 Task: Create a due date automation trigger when advanced on, on the tuesday before a card is due add fields with custom field "Resume" set to a number greater than 1 and lower or equal to 10 at 11:00 AM.
Action: Mouse moved to (964, 74)
Screenshot: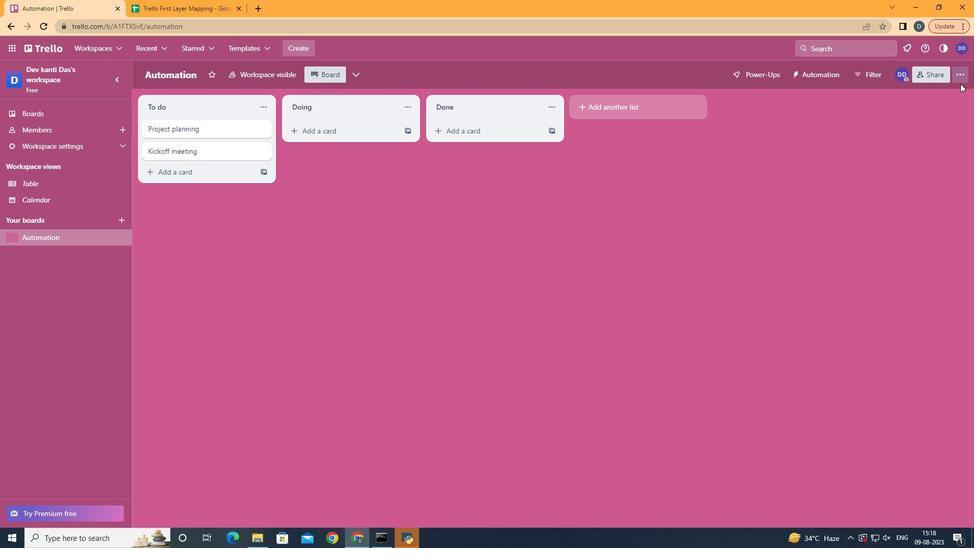 
Action: Mouse pressed left at (964, 74)
Screenshot: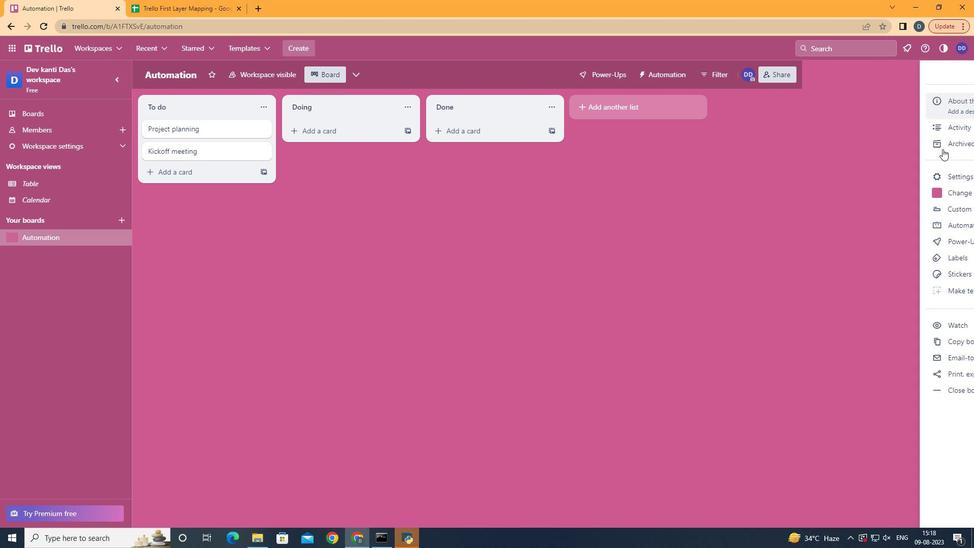 
Action: Mouse moved to (874, 224)
Screenshot: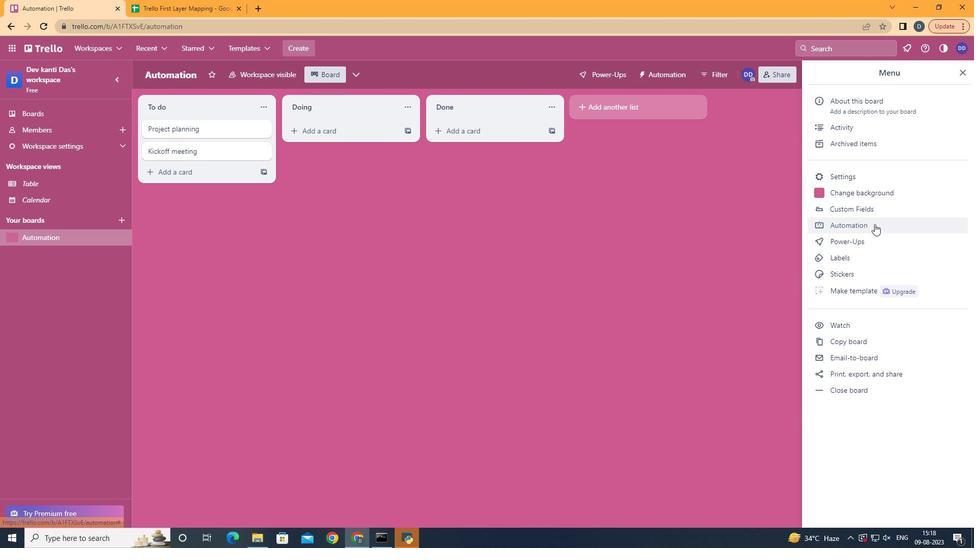 
Action: Mouse pressed left at (874, 224)
Screenshot: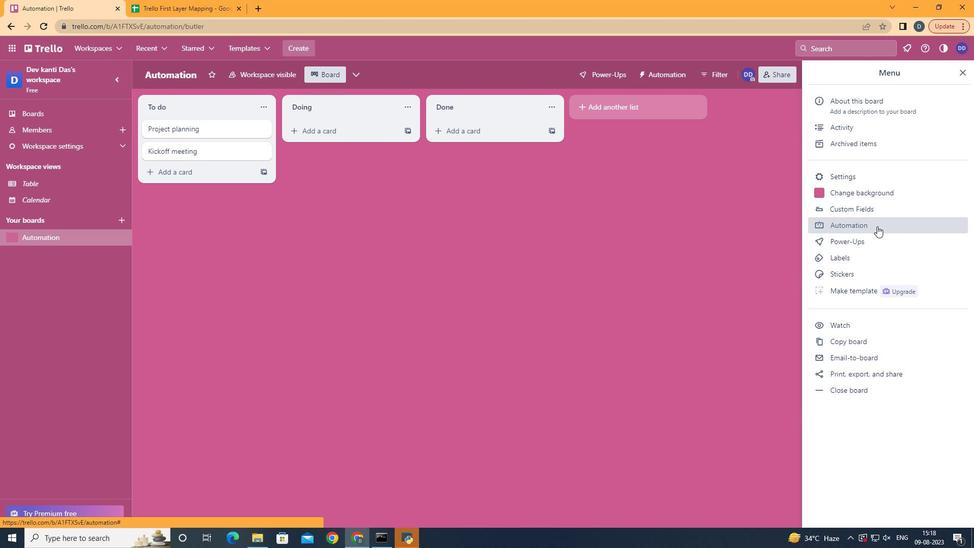 
Action: Mouse moved to (191, 202)
Screenshot: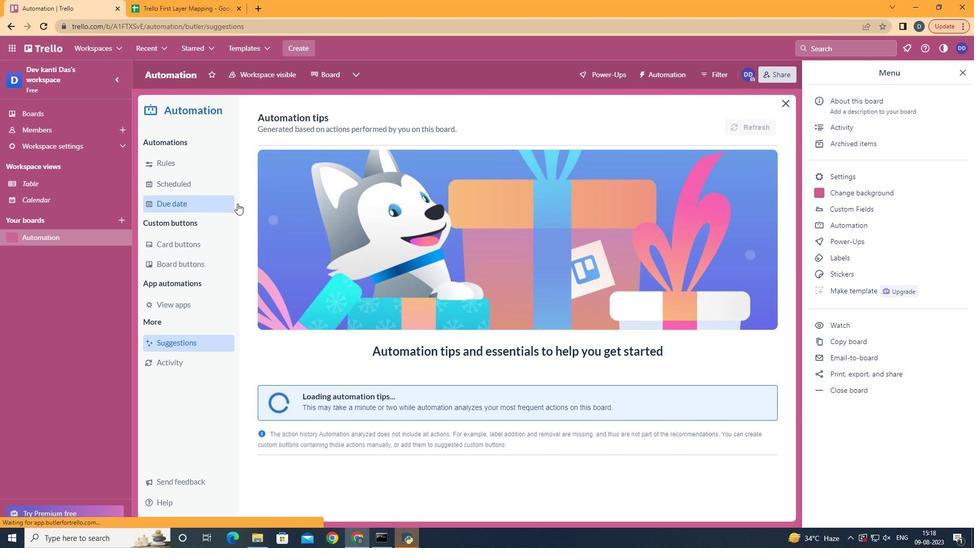 
Action: Mouse pressed left at (191, 202)
Screenshot: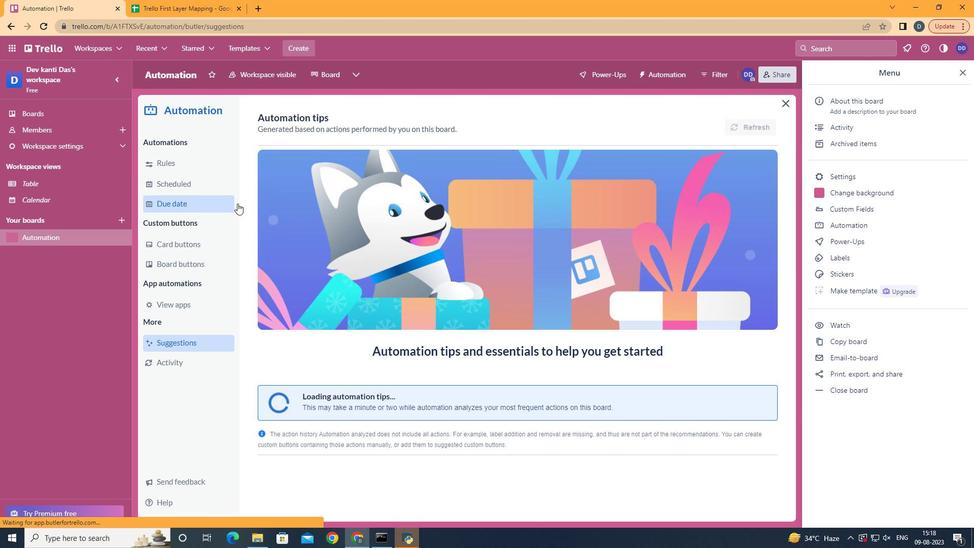 
Action: Mouse moved to (719, 122)
Screenshot: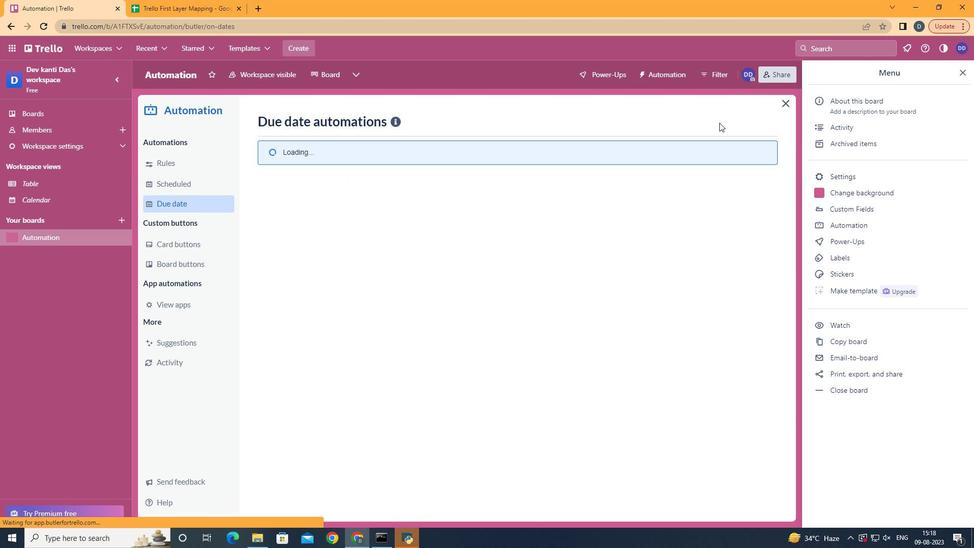 
Action: Mouse pressed left at (719, 122)
Screenshot: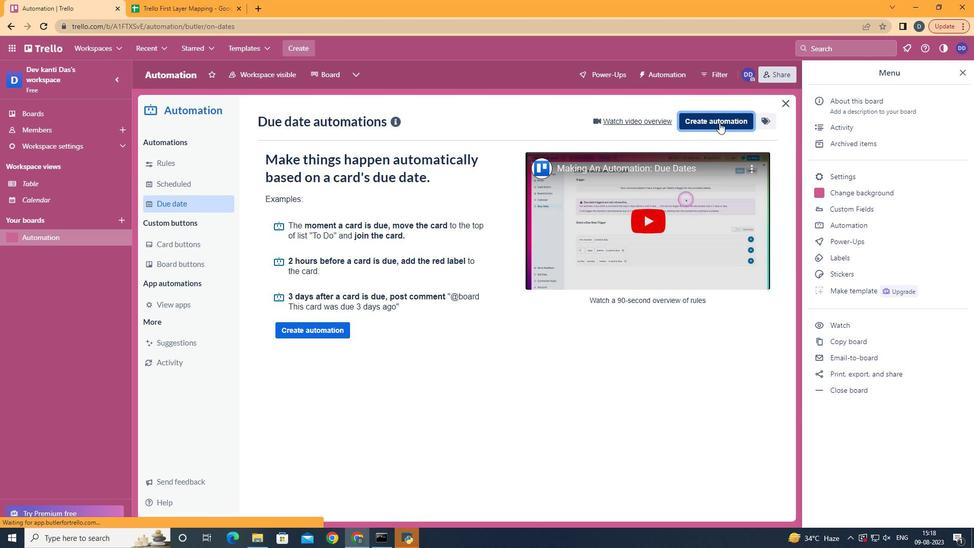 
Action: Mouse moved to (527, 223)
Screenshot: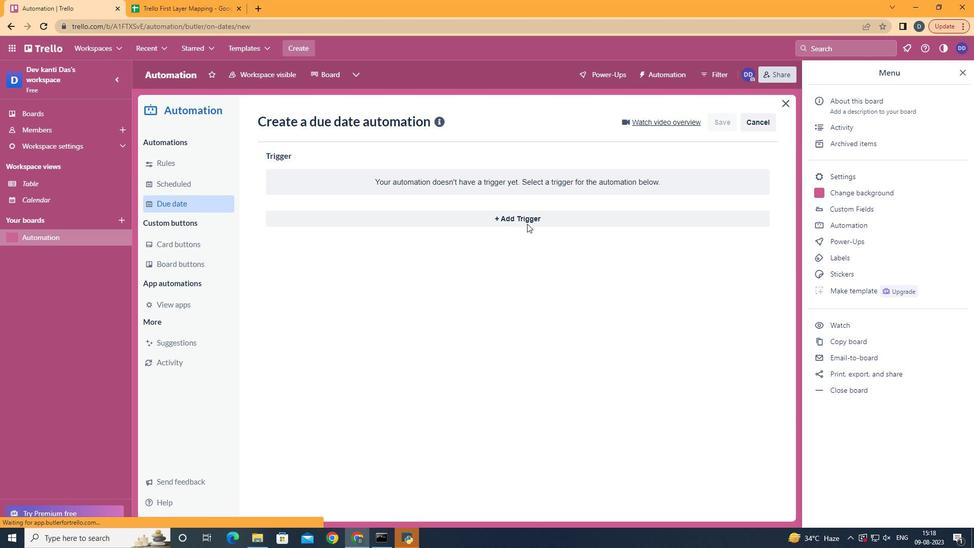 
Action: Mouse pressed left at (527, 223)
Screenshot: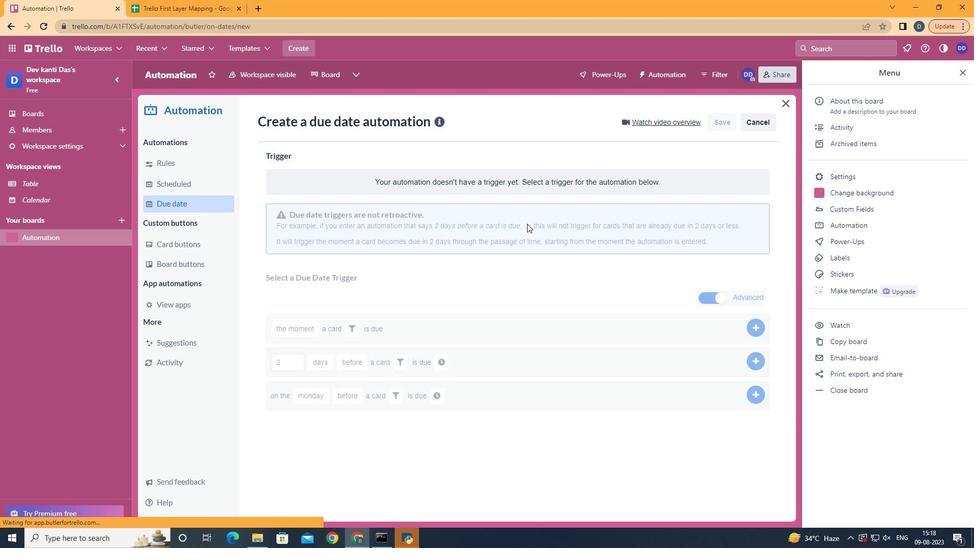 
Action: Mouse moved to (325, 288)
Screenshot: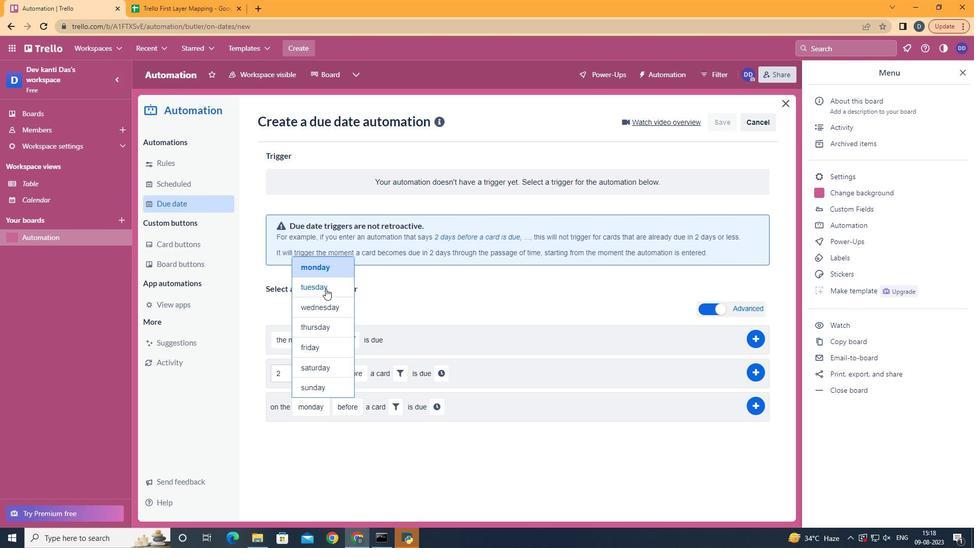 
Action: Mouse pressed left at (325, 288)
Screenshot: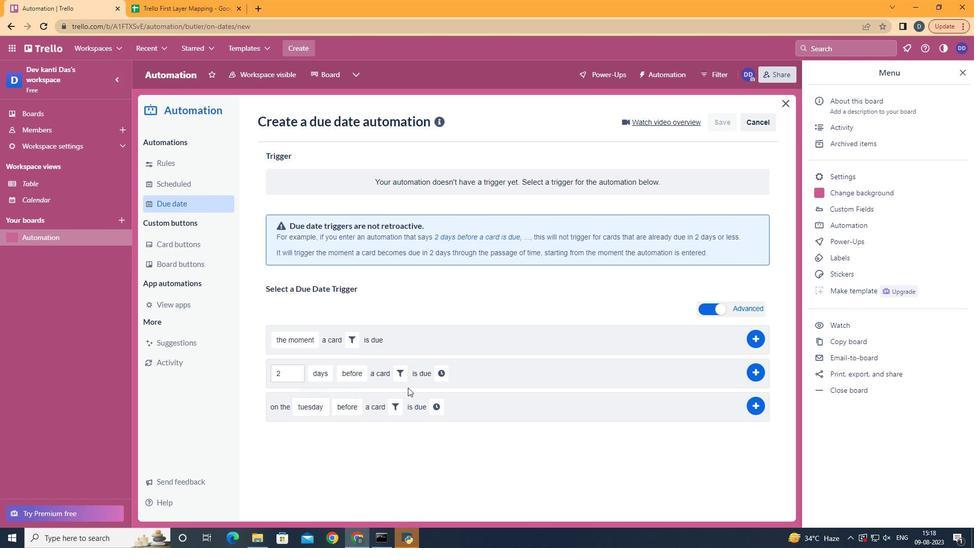 
Action: Mouse moved to (392, 399)
Screenshot: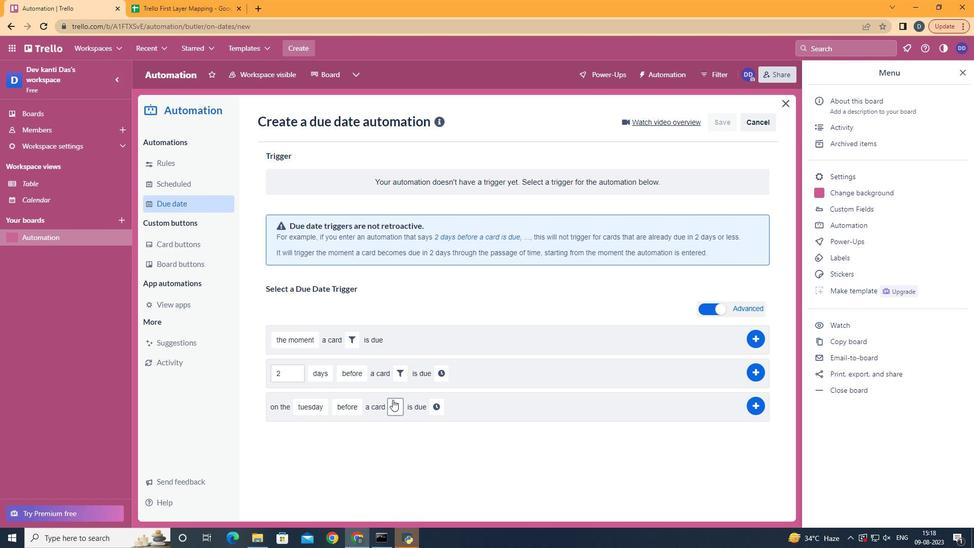 
Action: Mouse pressed left at (392, 399)
Screenshot: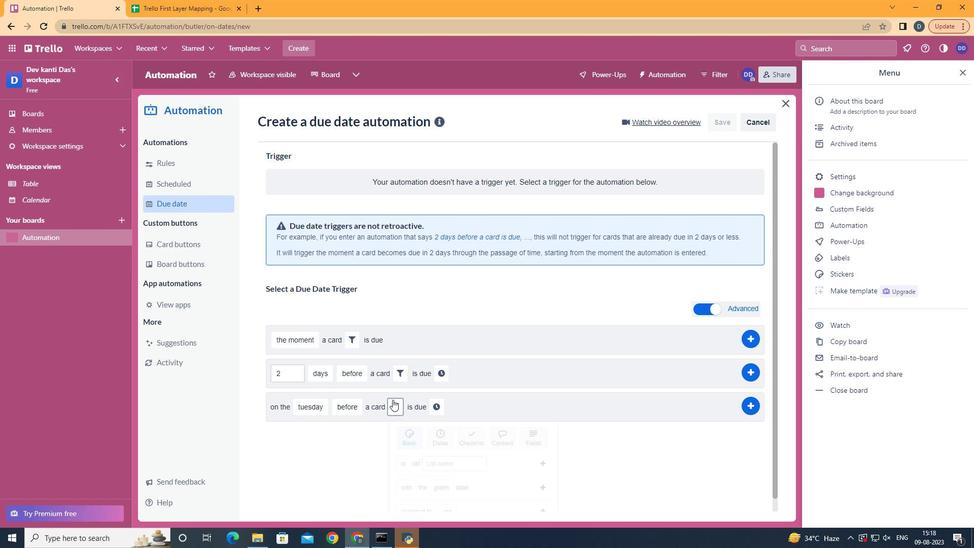 
Action: Mouse moved to (566, 433)
Screenshot: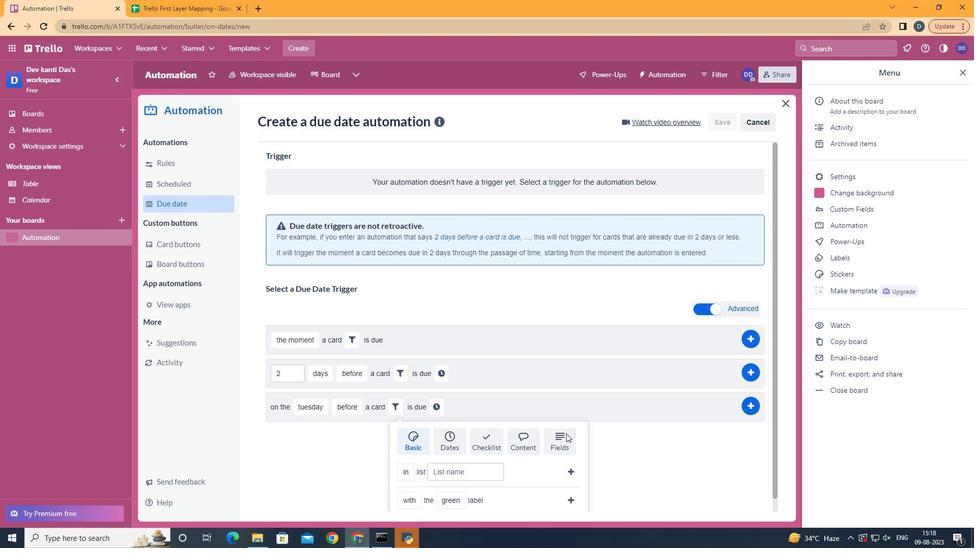 
Action: Mouse pressed left at (566, 433)
Screenshot: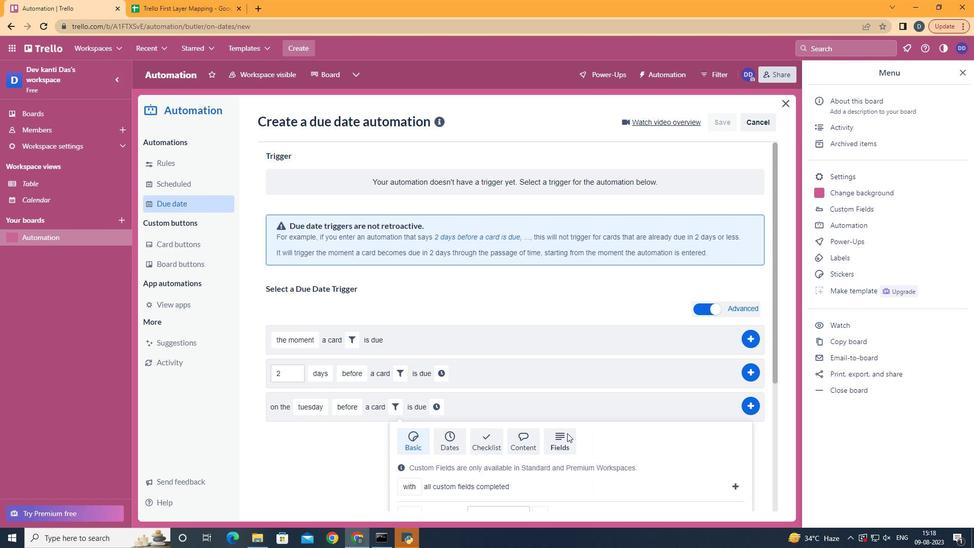 
Action: Mouse moved to (568, 433)
Screenshot: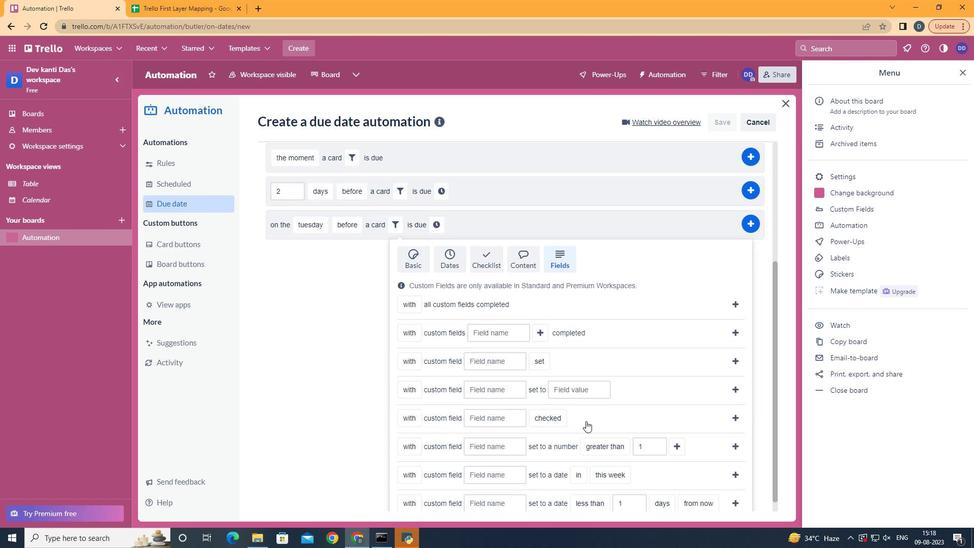 
Action: Mouse scrolled (568, 432) with delta (0, 0)
Screenshot: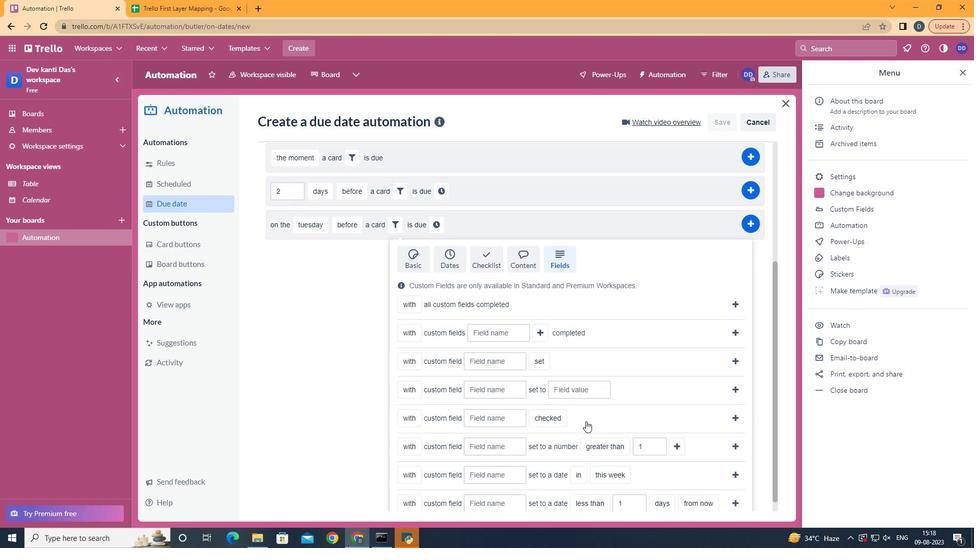 
Action: Mouse scrolled (568, 432) with delta (0, 0)
Screenshot: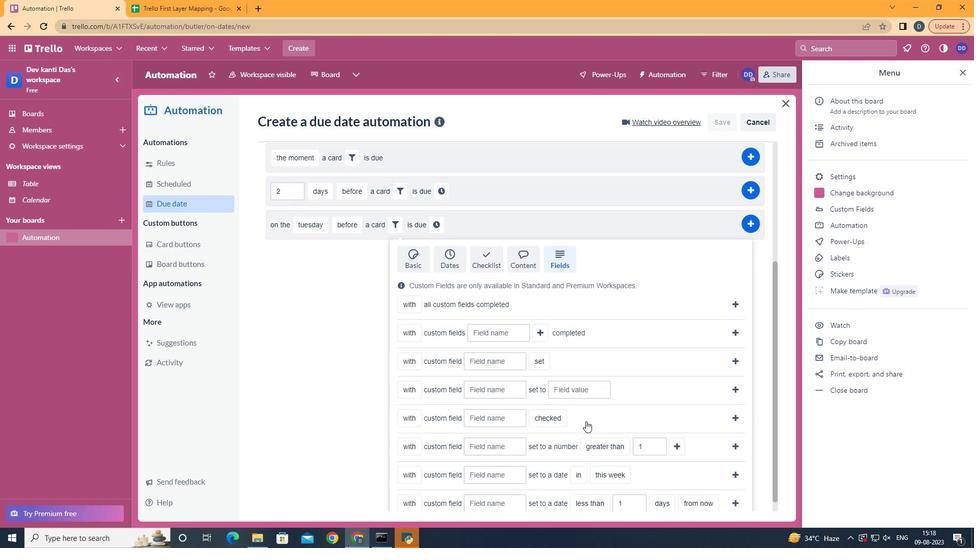 
Action: Mouse scrolled (568, 432) with delta (0, 0)
Screenshot: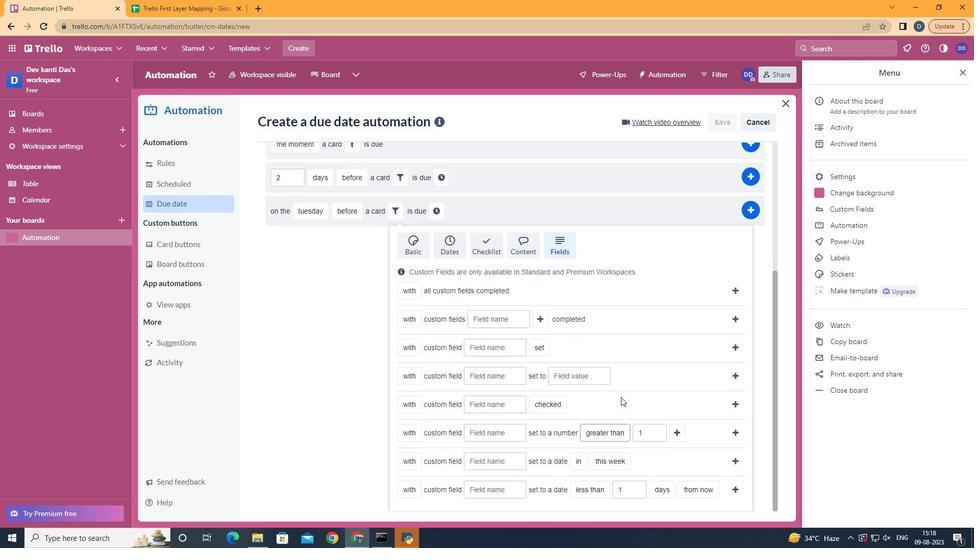 
Action: Mouse scrolled (568, 432) with delta (0, 0)
Screenshot: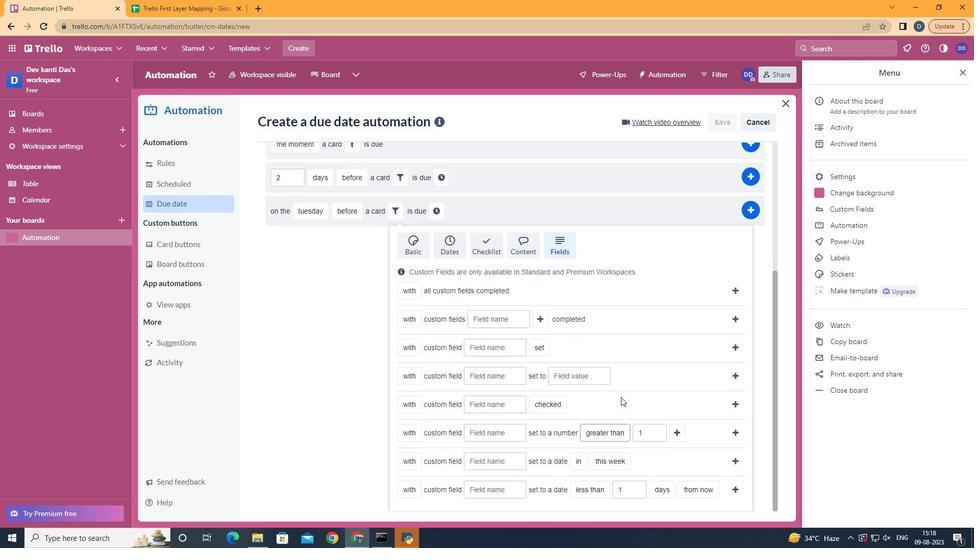 
Action: Mouse scrolled (568, 432) with delta (0, 0)
Screenshot: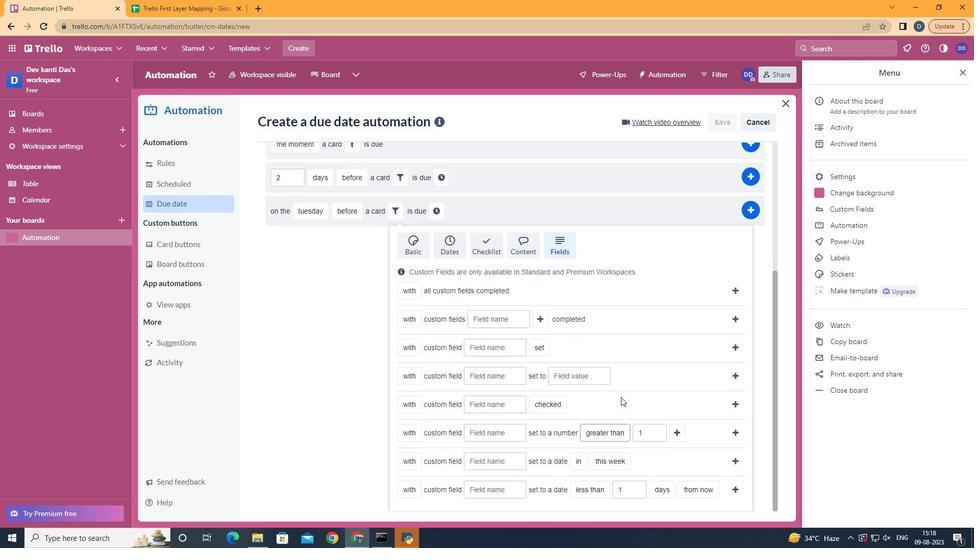 
Action: Mouse moved to (499, 432)
Screenshot: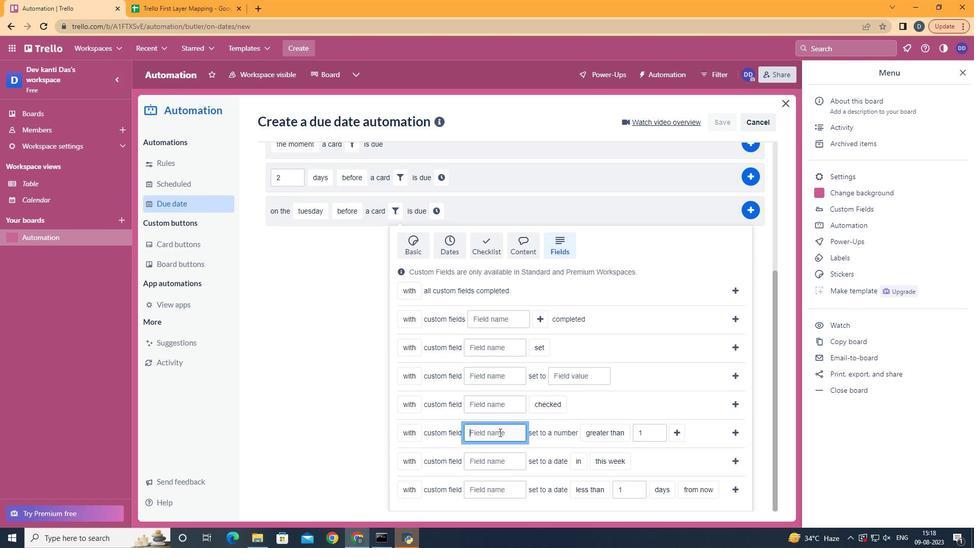 
Action: Mouse pressed left at (499, 432)
Screenshot: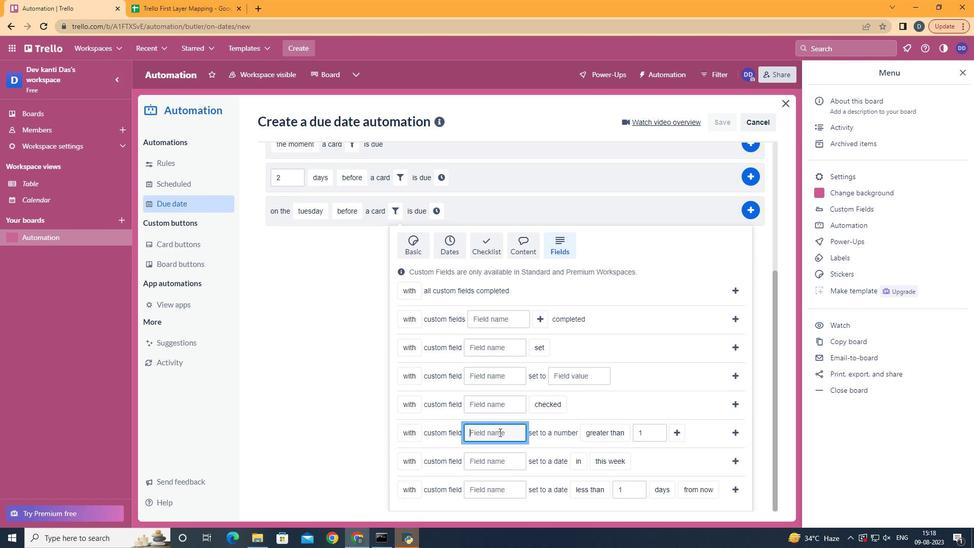 
Action: Key pressed <Key.shift>Resume
Screenshot: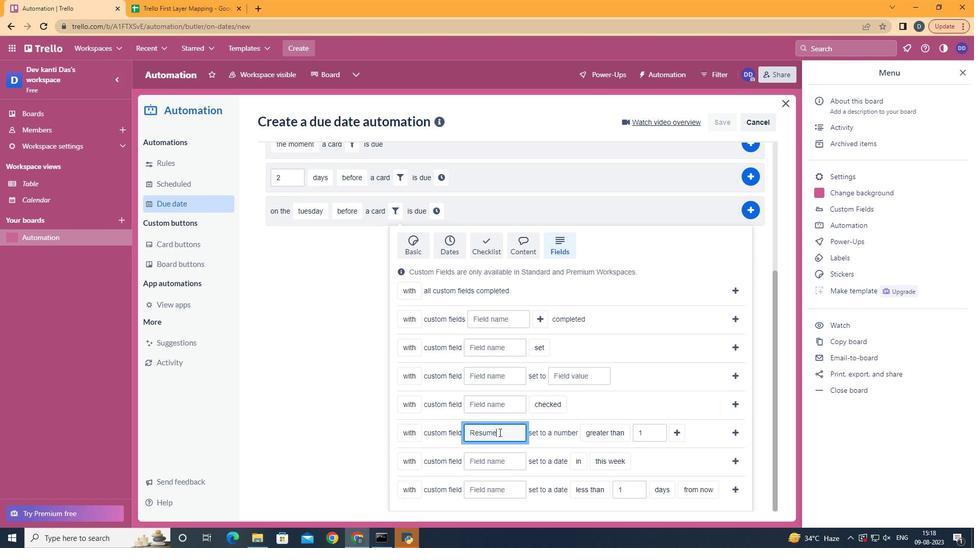 
Action: Mouse moved to (620, 350)
Screenshot: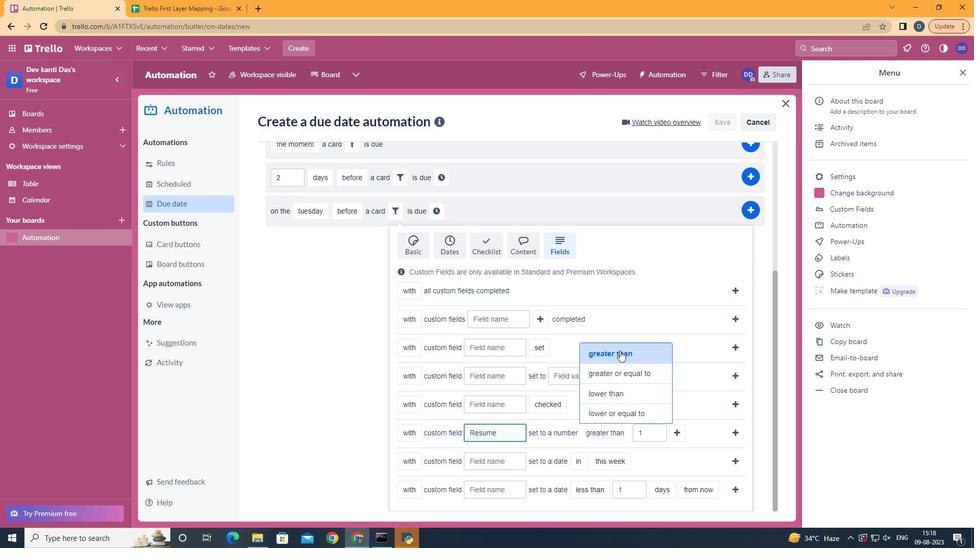 
Action: Mouse pressed left at (620, 350)
Screenshot: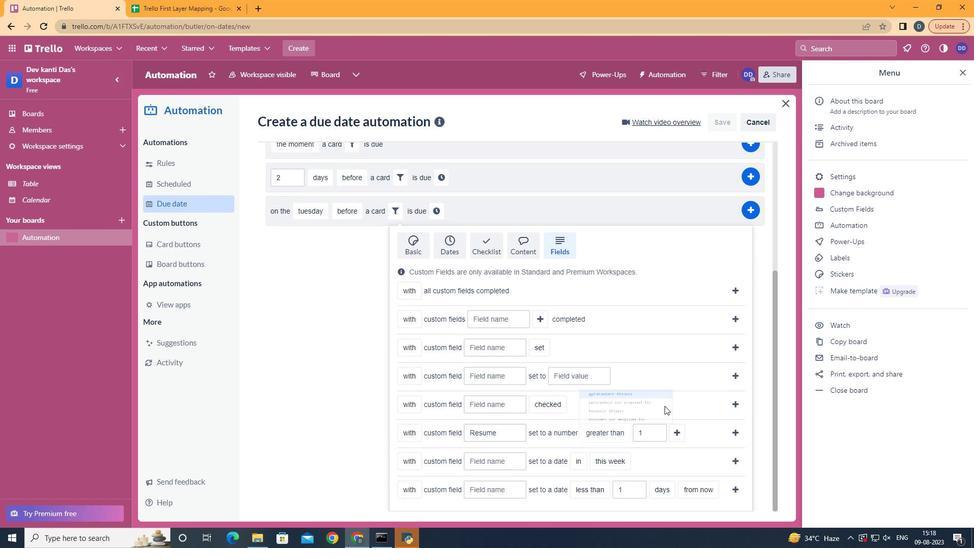 
Action: Mouse moved to (682, 431)
Screenshot: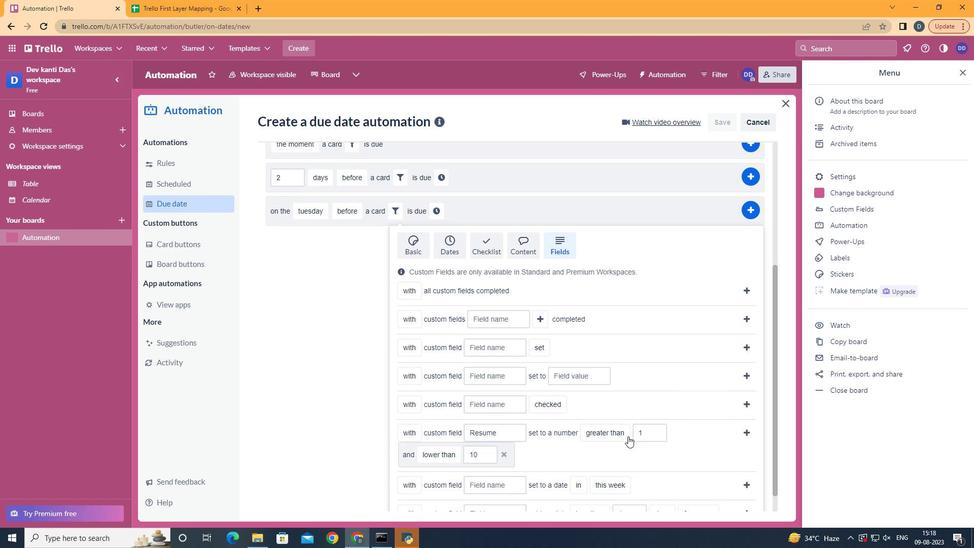 
Action: Mouse pressed left at (682, 431)
Screenshot: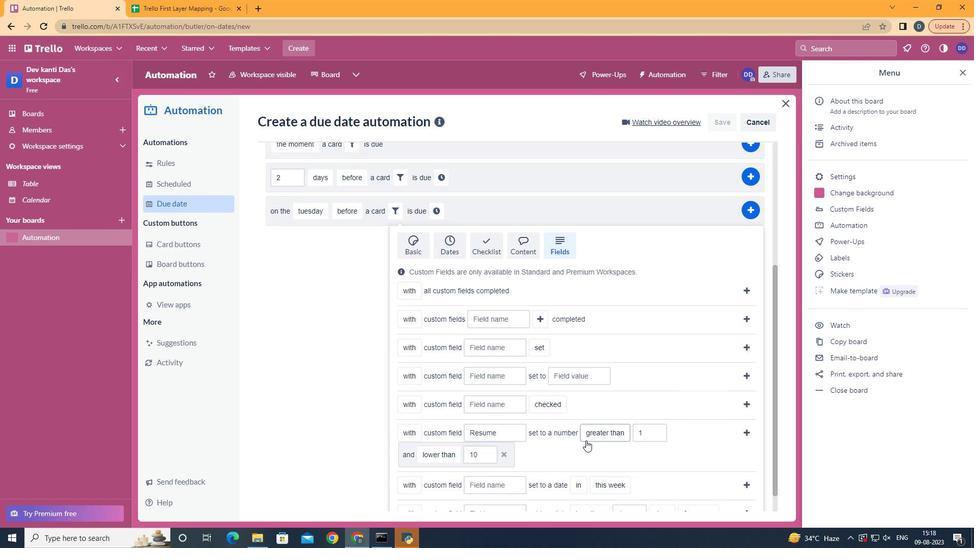 
Action: Mouse moved to (449, 391)
Screenshot: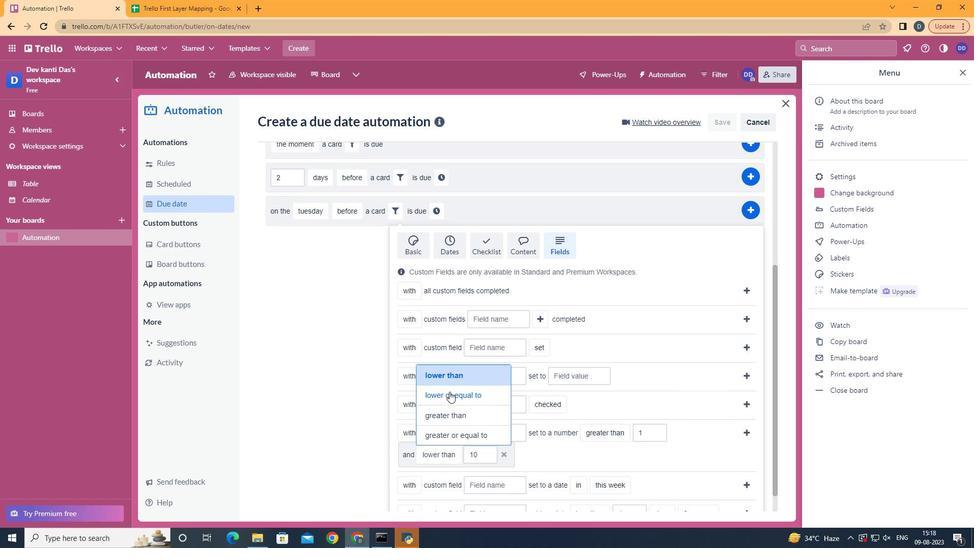 
Action: Mouse pressed left at (449, 391)
Screenshot: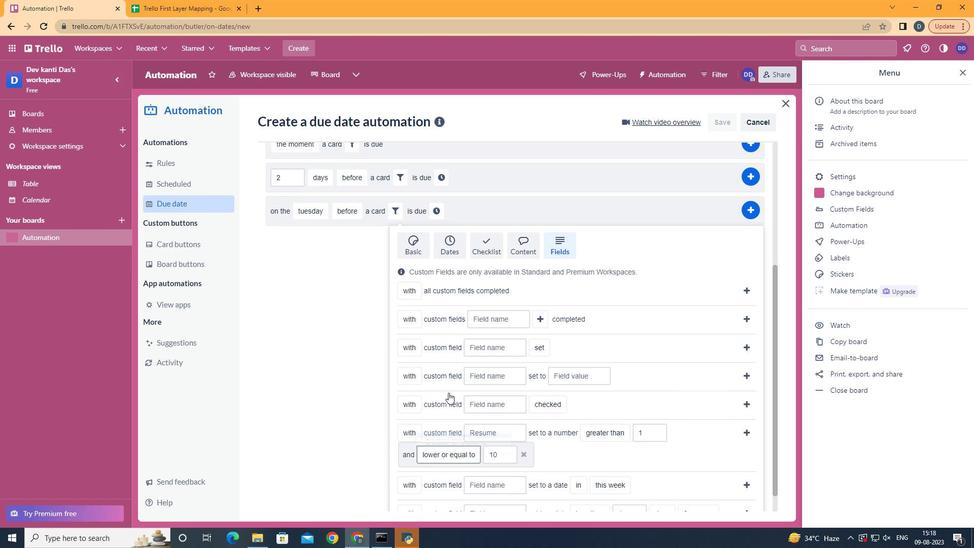 
Action: Mouse moved to (751, 430)
Screenshot: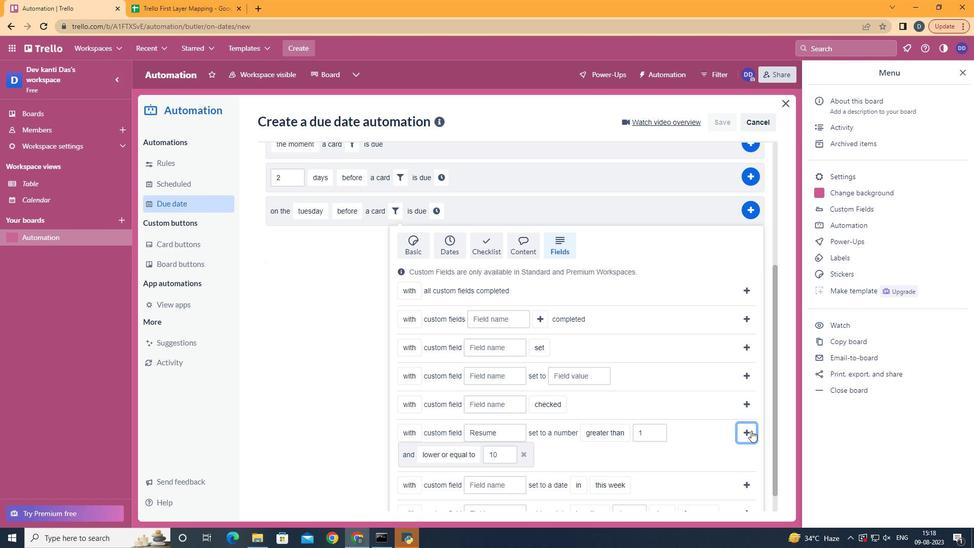 
Action: Mouse pressed left at (751, 430)
Screenshot: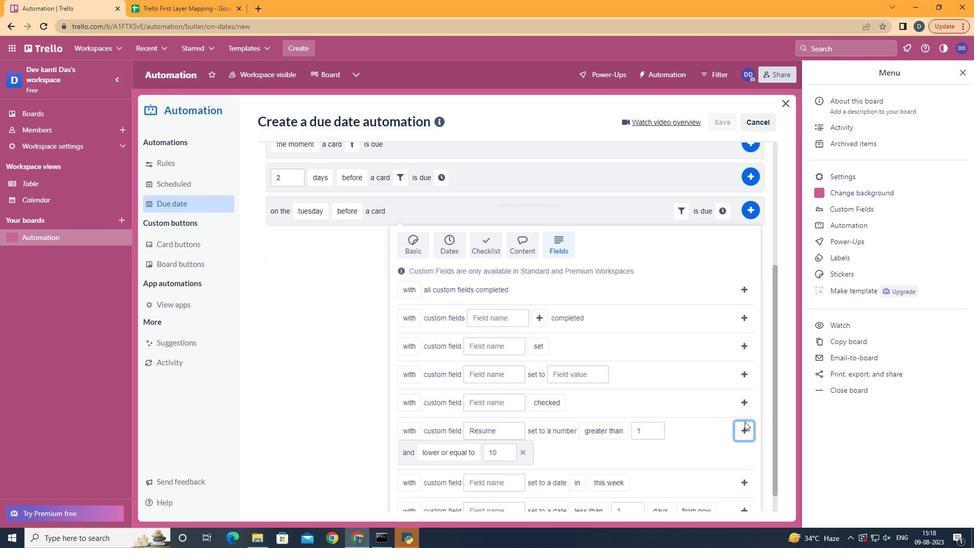 
Action: Mouse moved to (725, 408)
Screenshot: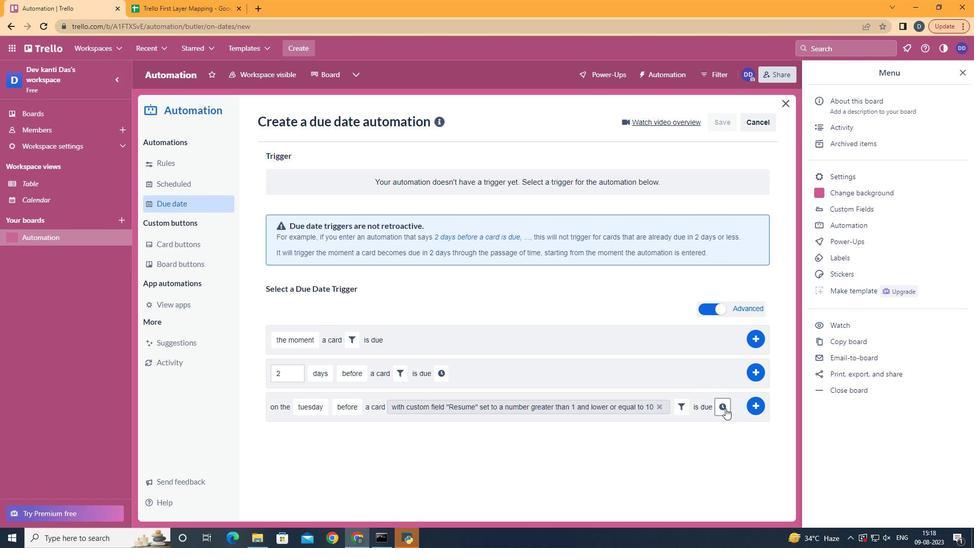 
Action: Mouse pressed left at (725, 408)
Screenshot: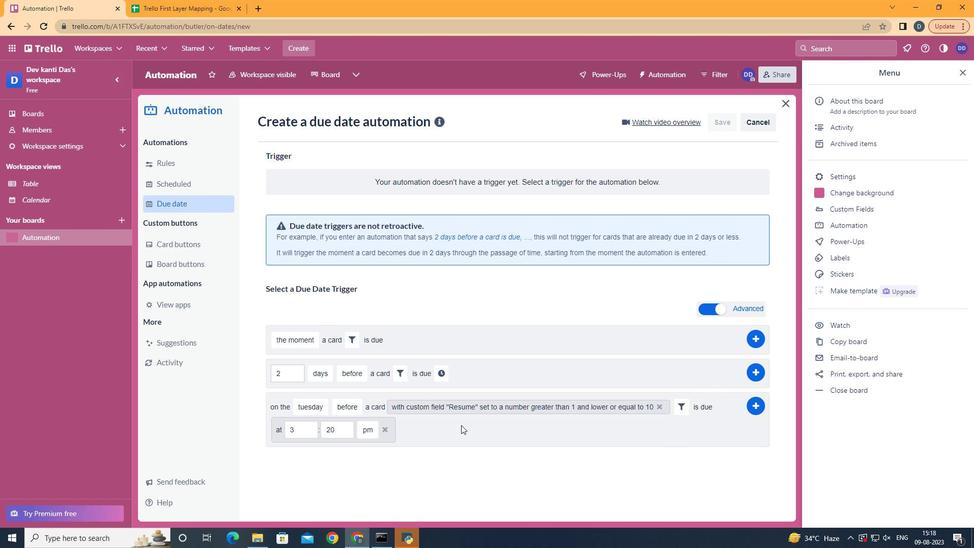 
Action: Mouse moved to (311, 429)
Screenshot: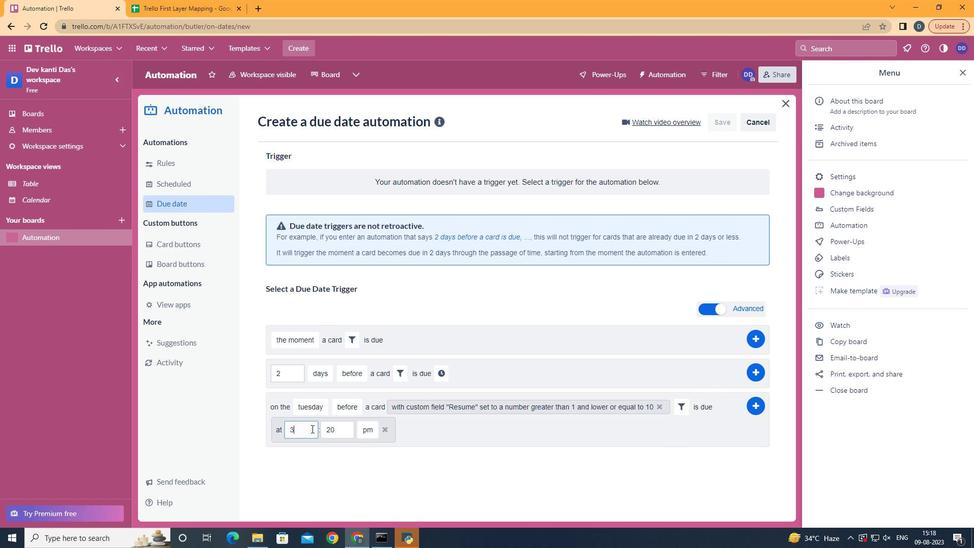 
Action: Mouse pressed left at (311, 429)
Screenshot: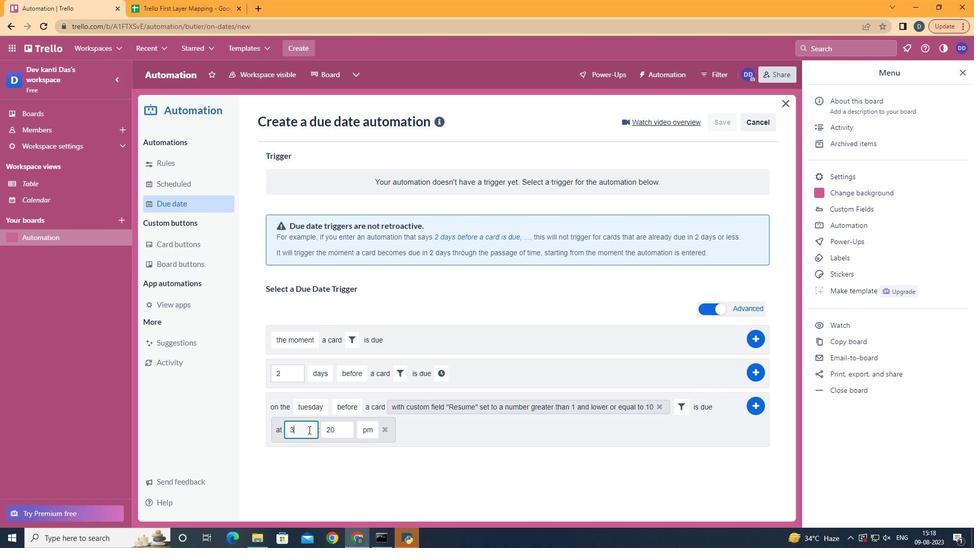 
Action: Mouse moved to (281, 438)
Screenshot: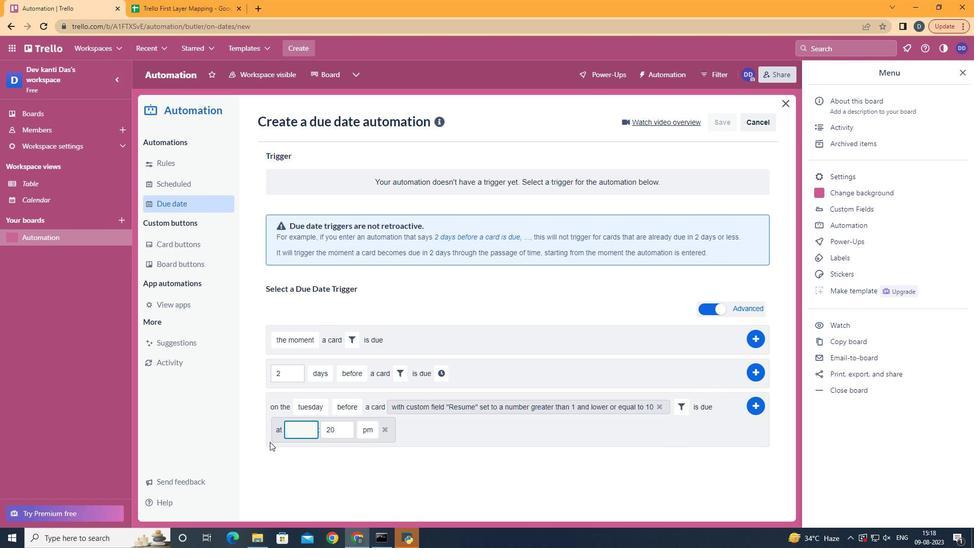 
Action: Key pressed <Key.backspace>
Screenshot: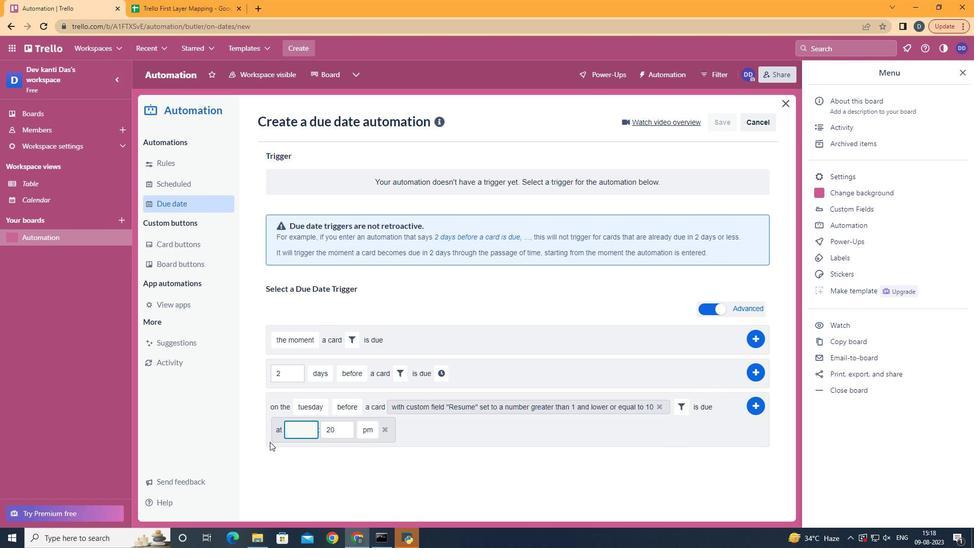
Action: Mouse moved to (269, 442)
Screenshot: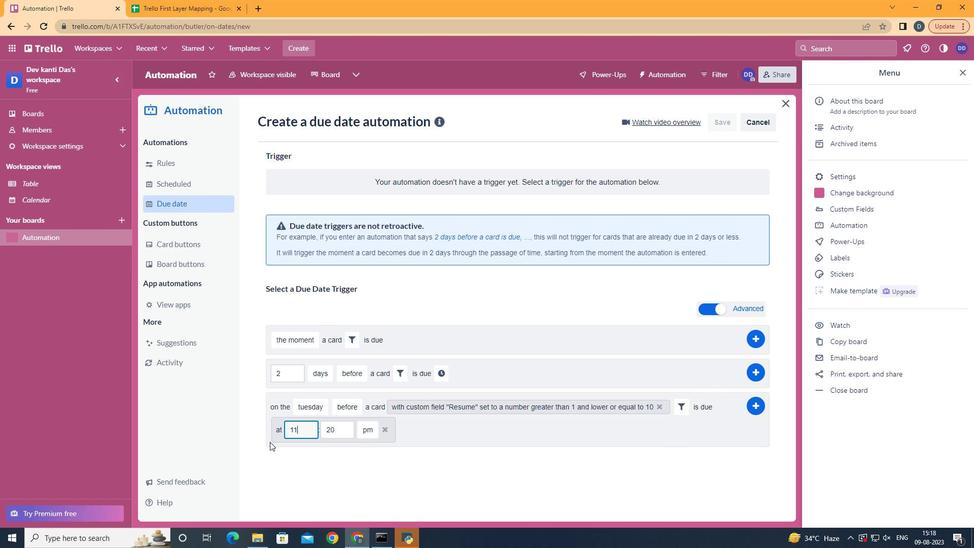 
Action: Key pressed 11
Screenshot: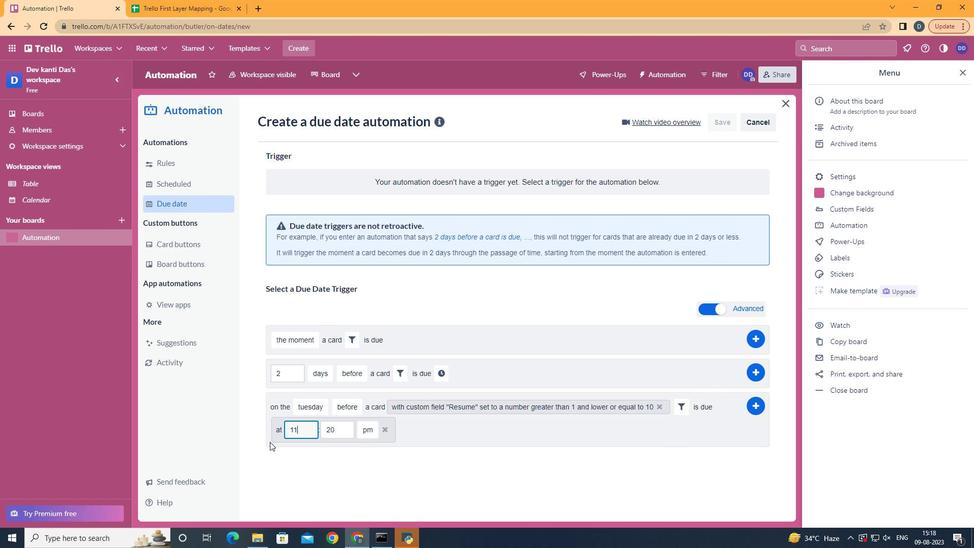 
Action: Mouse moved to (347, 427)
Screenshot: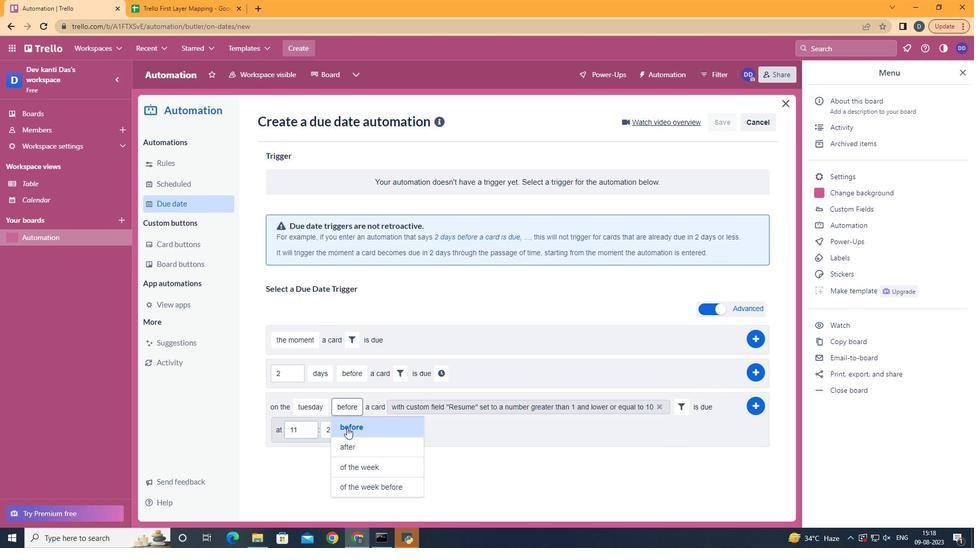 
Action: Mouse pressed left at (347, 427)
Screenshot: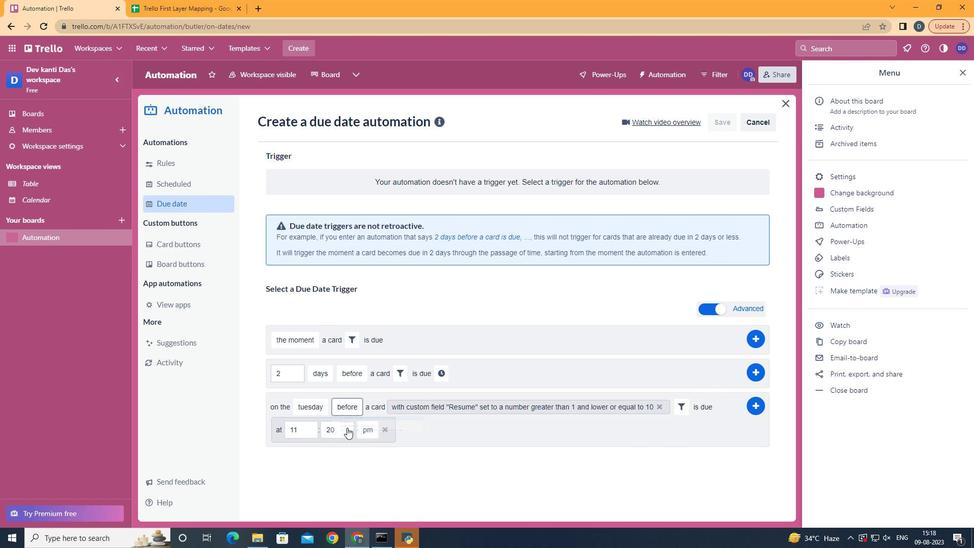 
Action: Mouse pressed left at (347, 427)
Screenshot: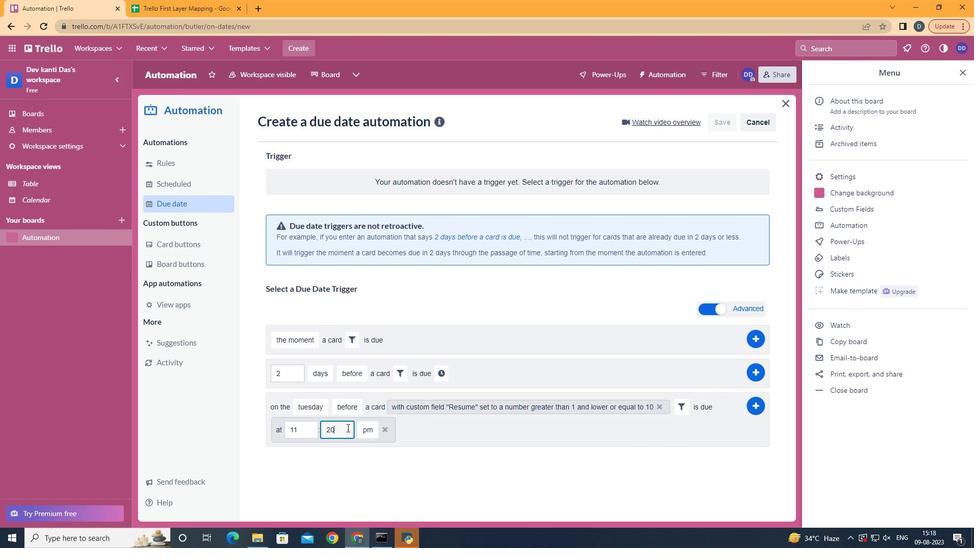 
Action: Mouse moved to (332, 432)
Screenshot: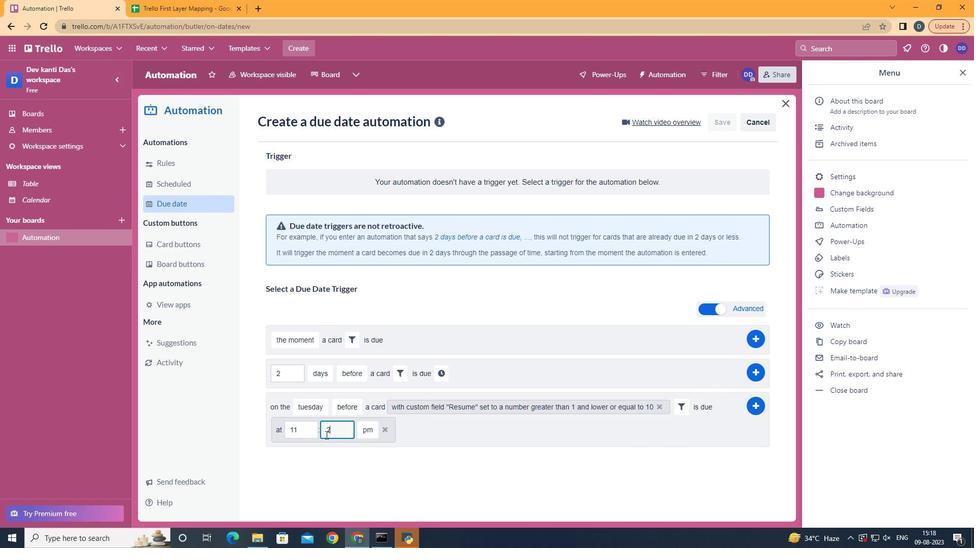 
Action: Key pressed <Key.backspace>
Screenshot: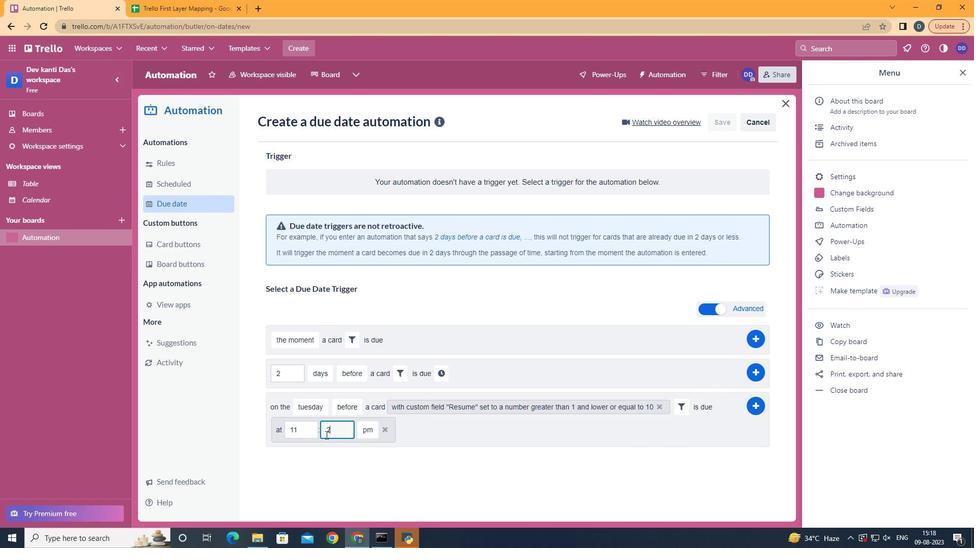 
Action: Mouse moved to (325, 434)
Screenshot: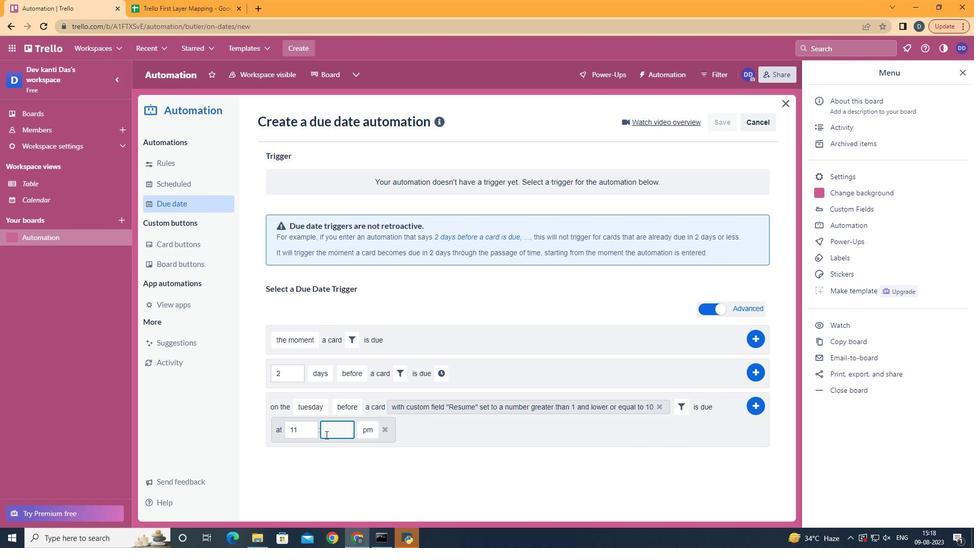 
Action: Key pressed <Key.backspace>00
Screenshot: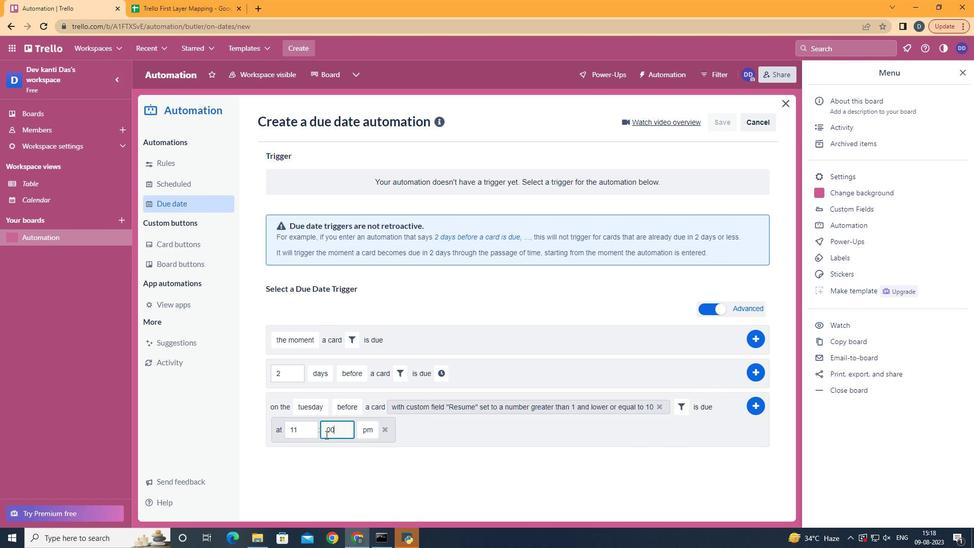 
Action: Mouse moved to (367, 444)
Screenshot: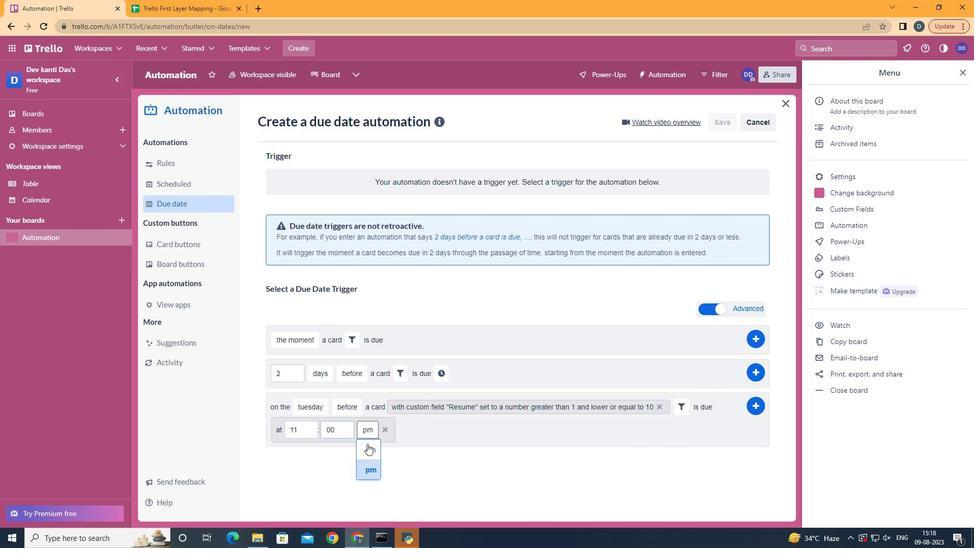 
Action: Mouse pressed left at (367, 444)
Screenshot: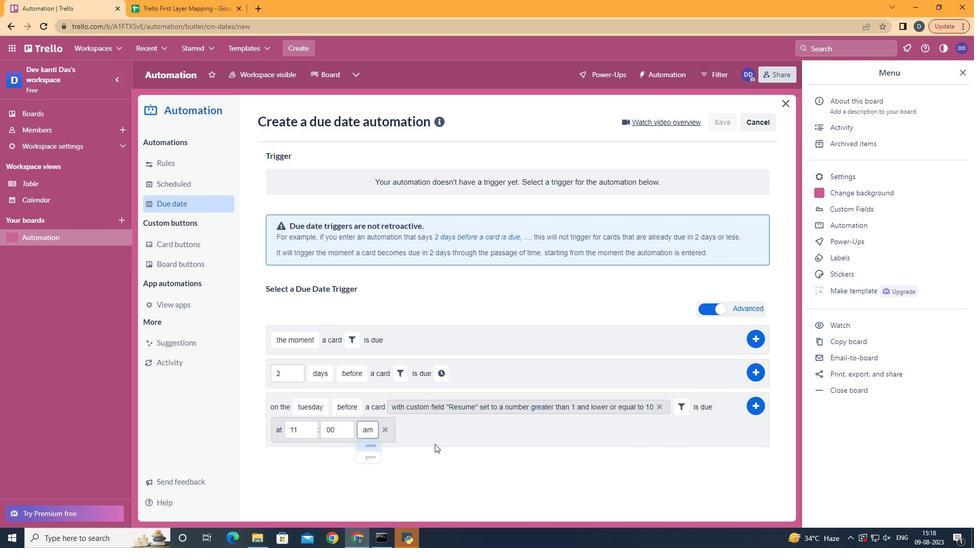 
Action: Mouse moved to (745, 410)
Screenshot: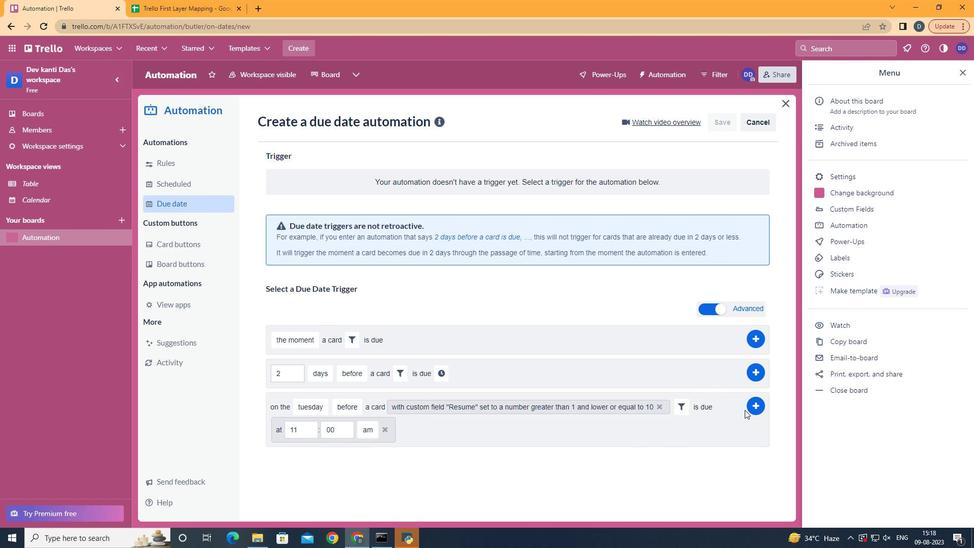 
Action: Mouse pressed left at (745, 410)
Screenshot: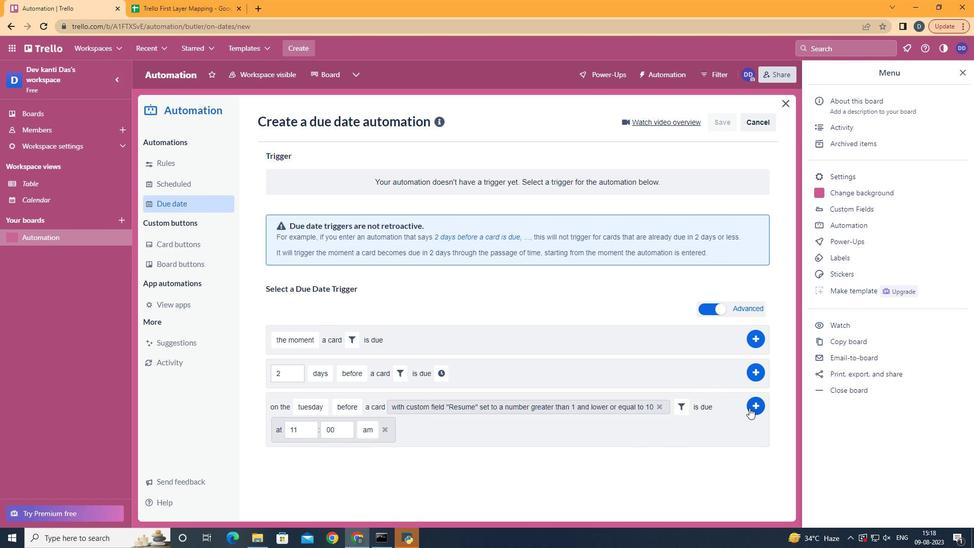
Action: Mouse moved to (749, 408)
Screenshot: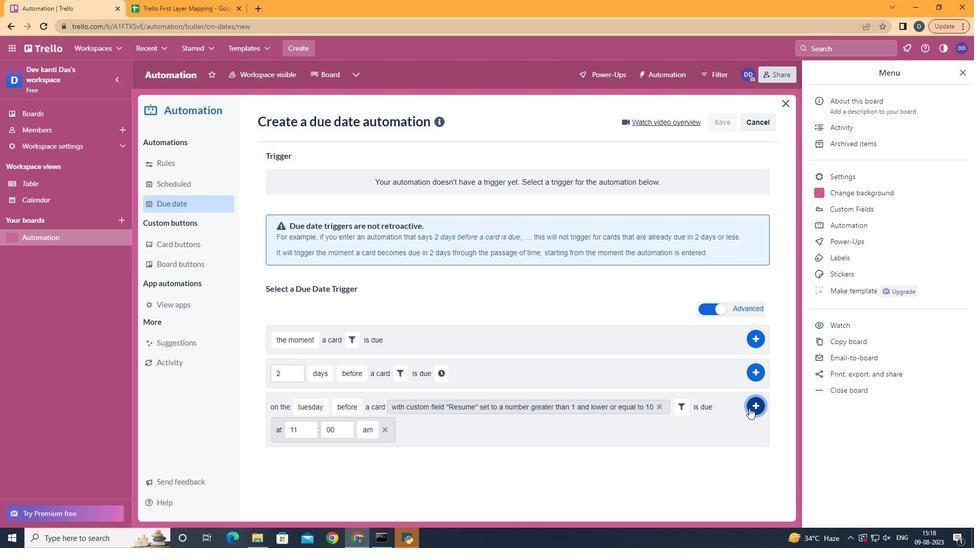 
Action: Mouse pressed left at (749, 408)
Screenshot: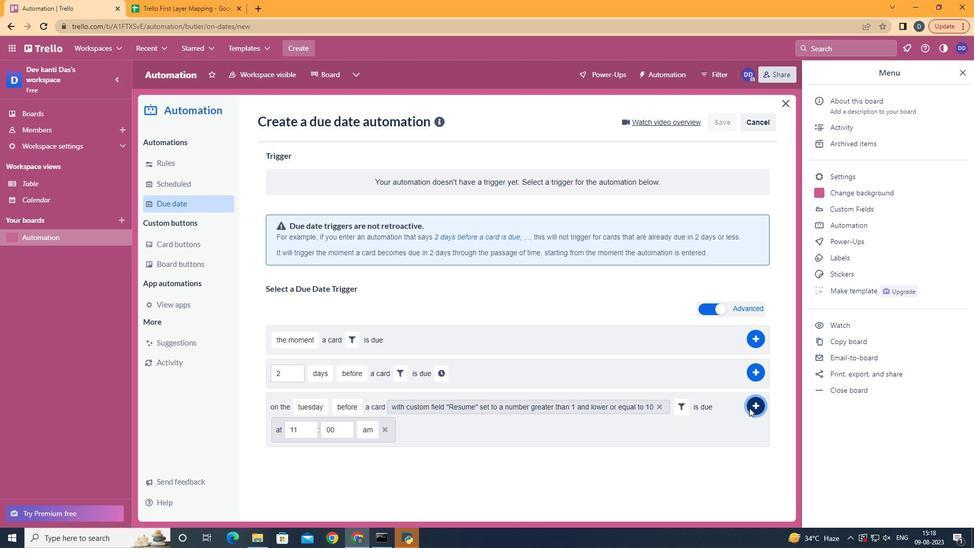 
Action: Mouse moved to (513, 271)
Screenshot: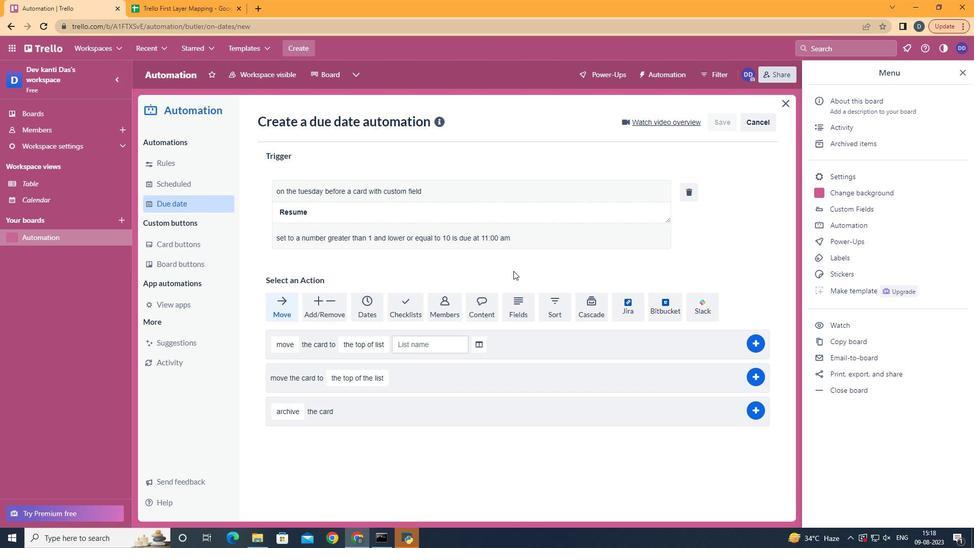 
